 Task: Add Sprouts Maca to the cart.
Action: Mouse moved to (325, 141)
Screenshot: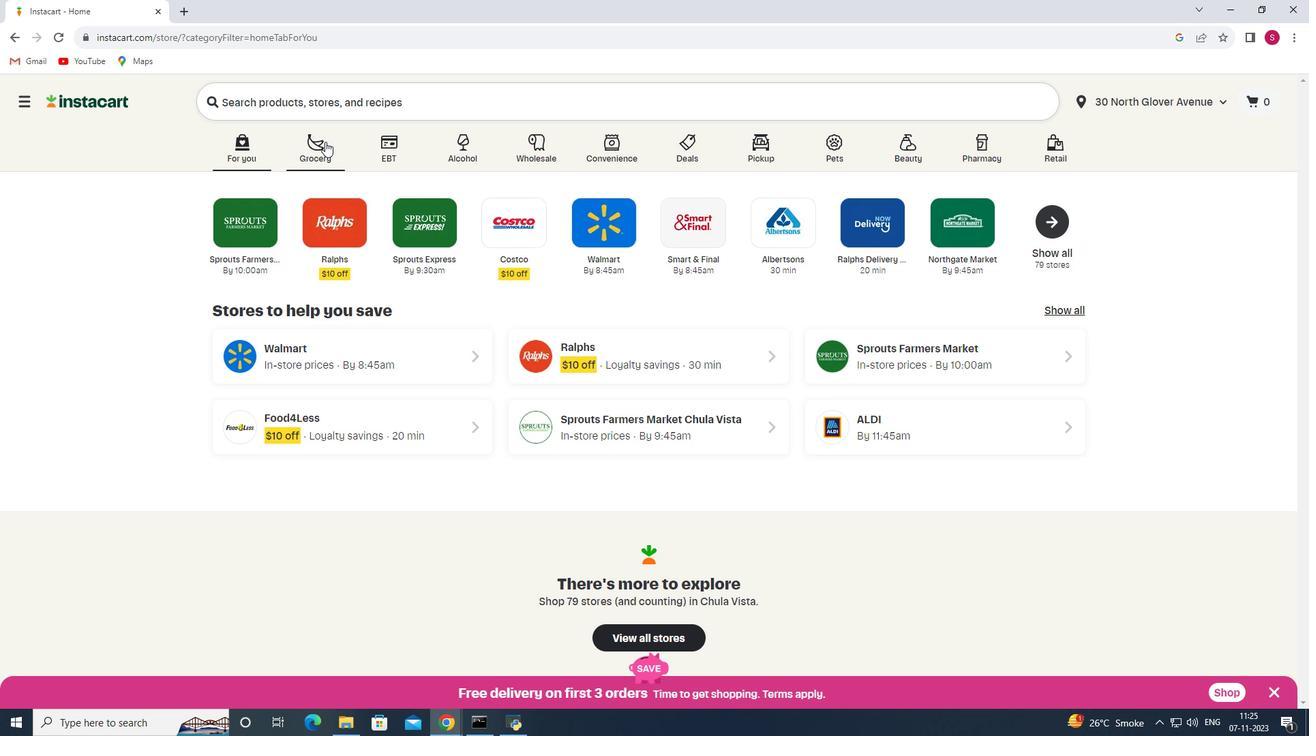 
Action: Mouse pressed left at (325, 141)
Screenshot: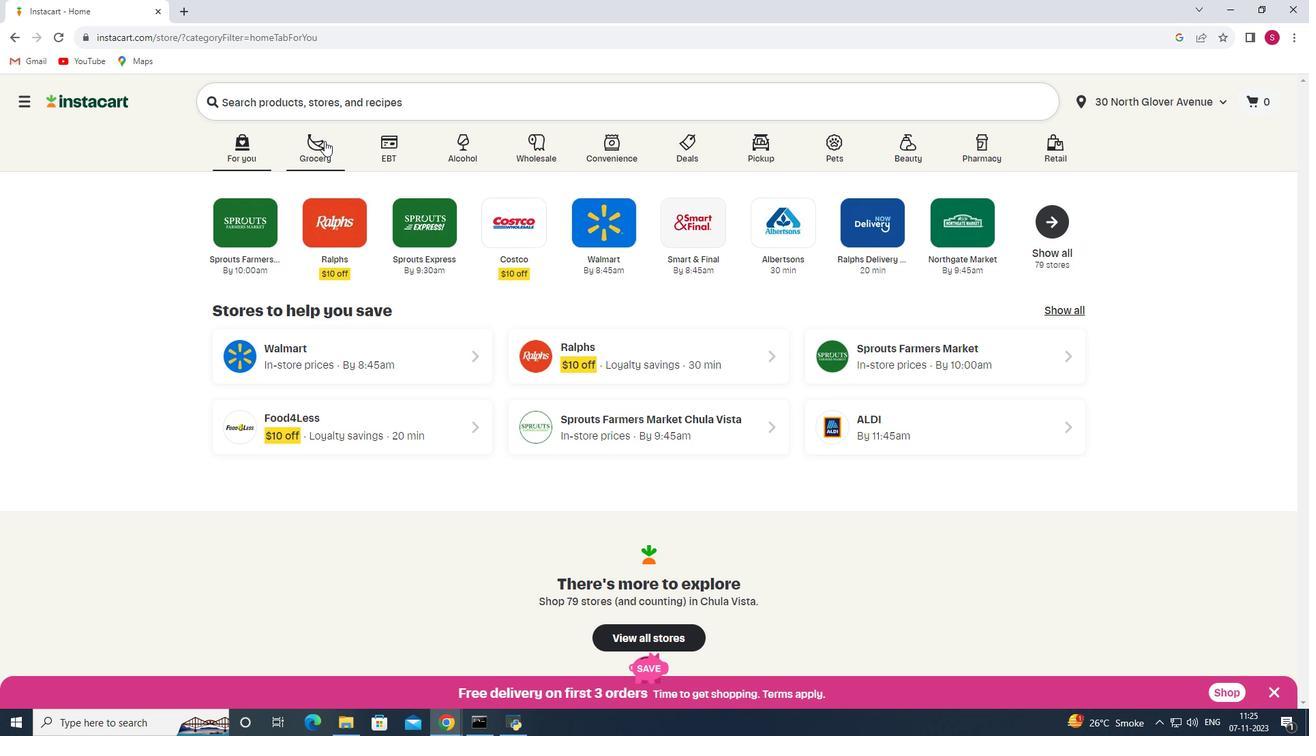 
Action: Mouse moved to (363, 399)
Screenshot: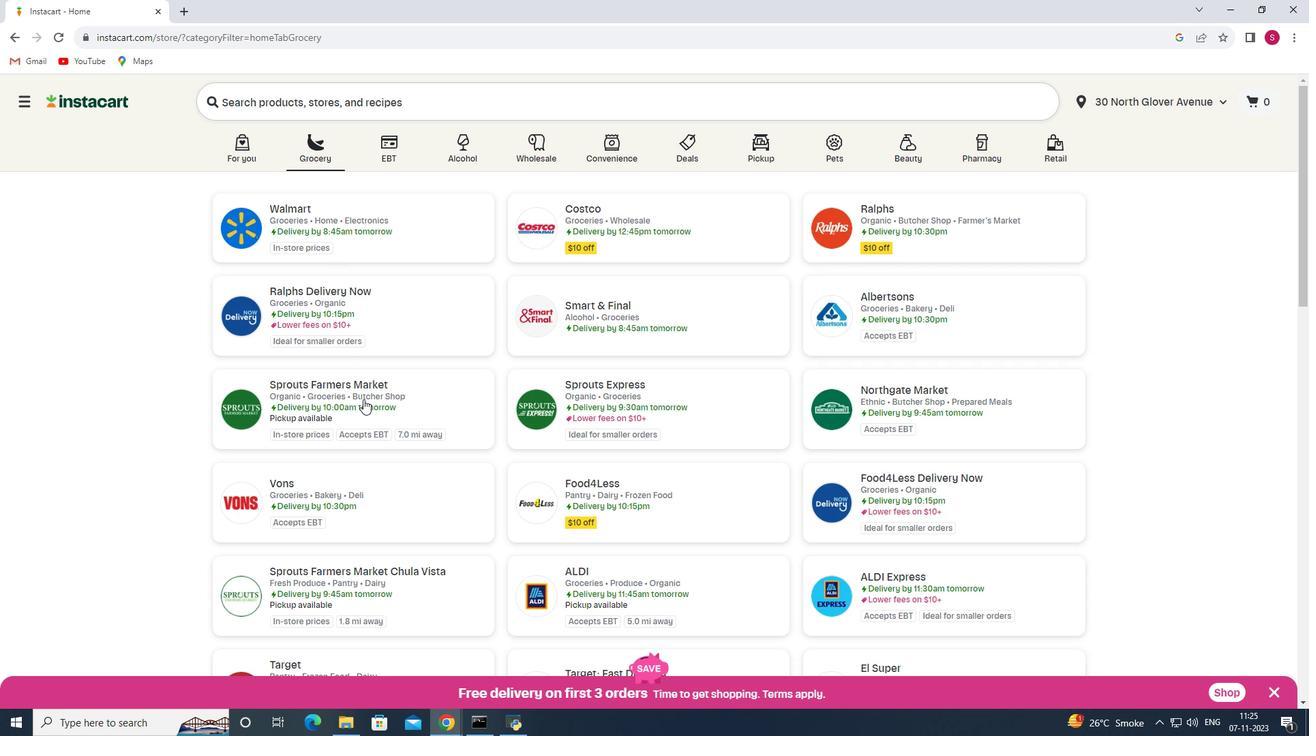 
Action: Mouse pressed left at (363, 399)
Screenshot: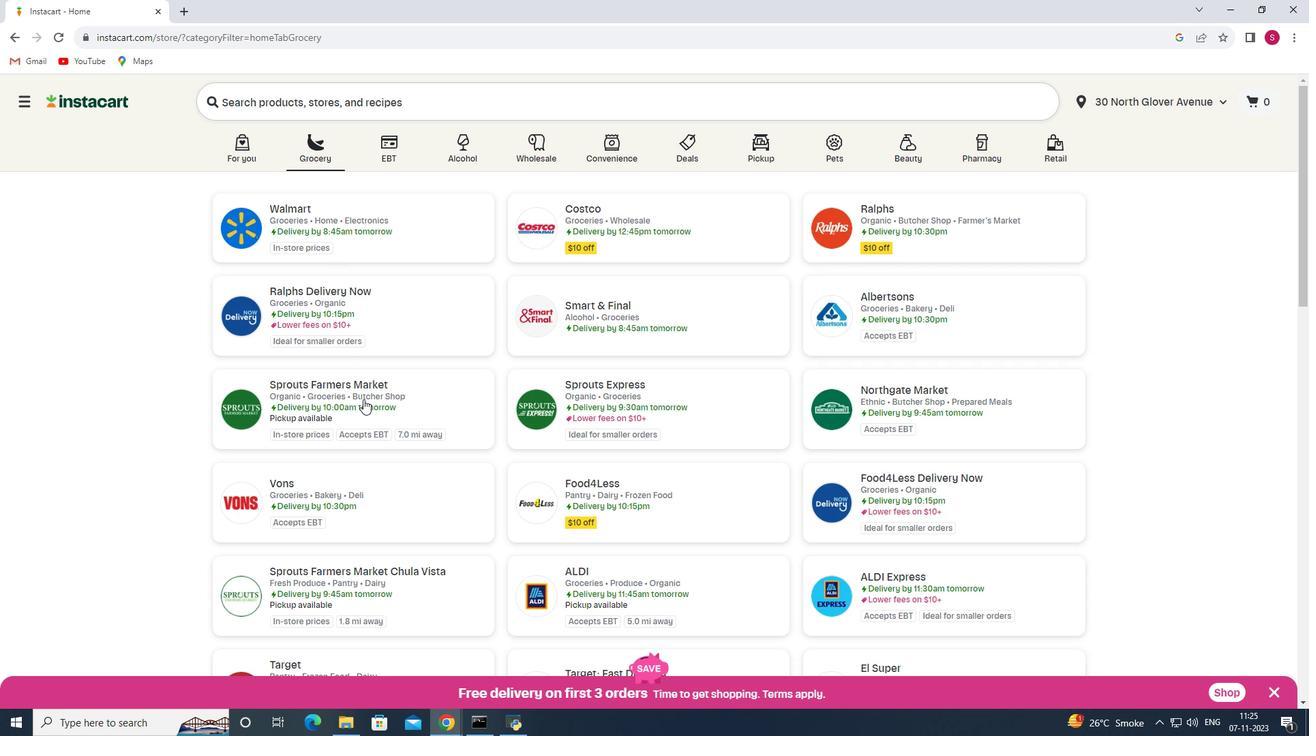 
Action: Mouse moved to (122, 373)
Screenshot: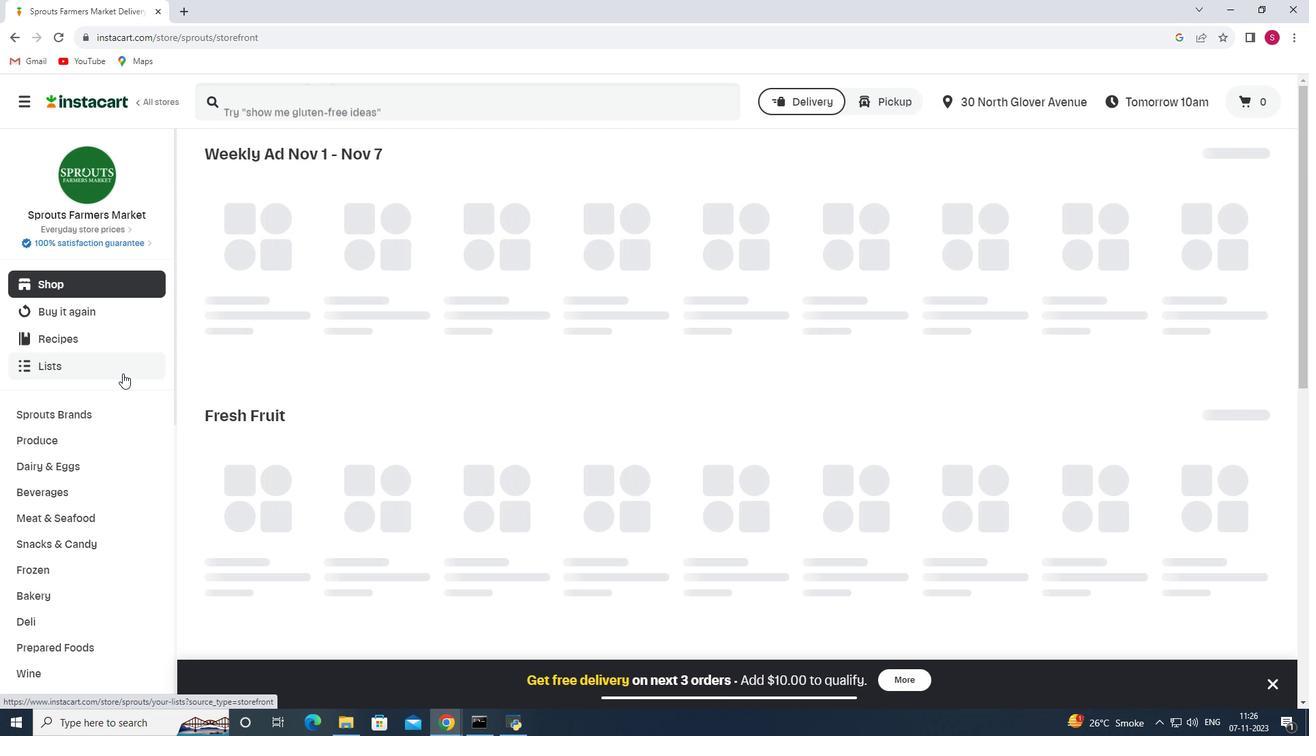 
Action: Mouse scrolled (122, 373) with delta (0, 0)
Screenshot: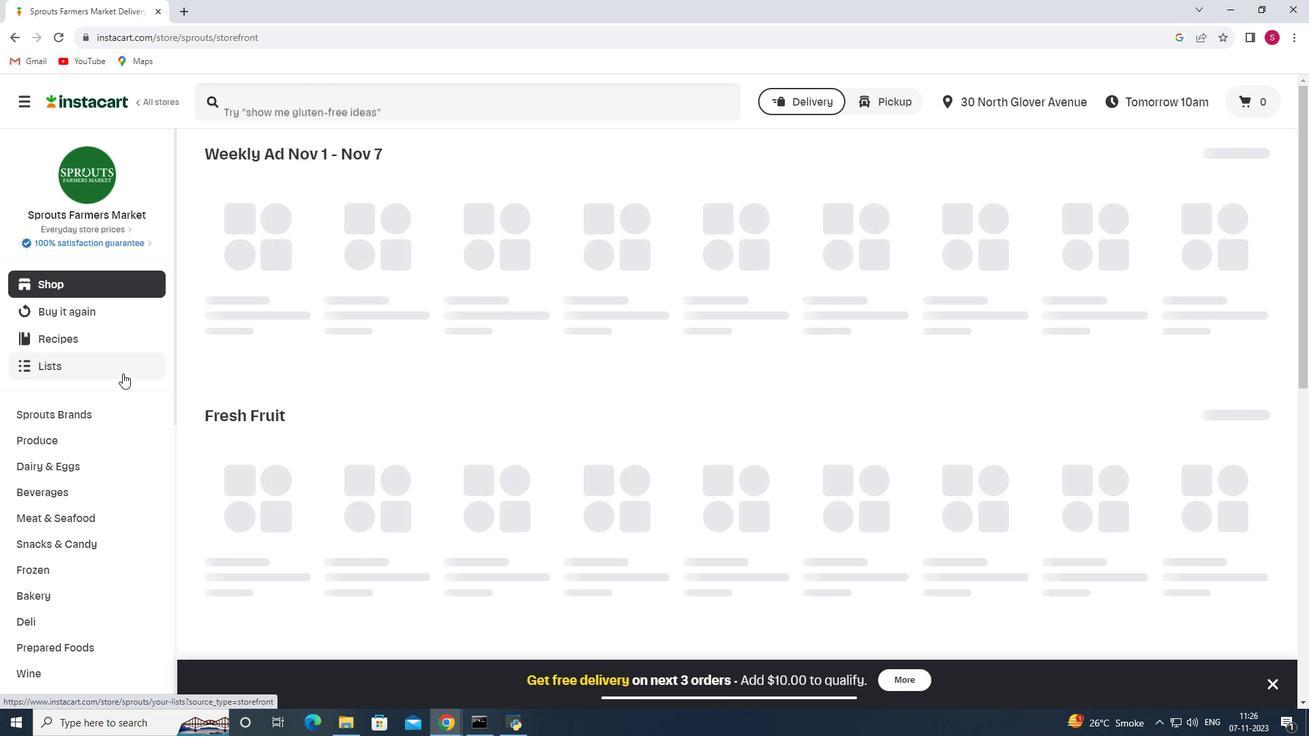 
Action: Mouse scrolled (122, 373) with delta (0, 0)
Screenshot: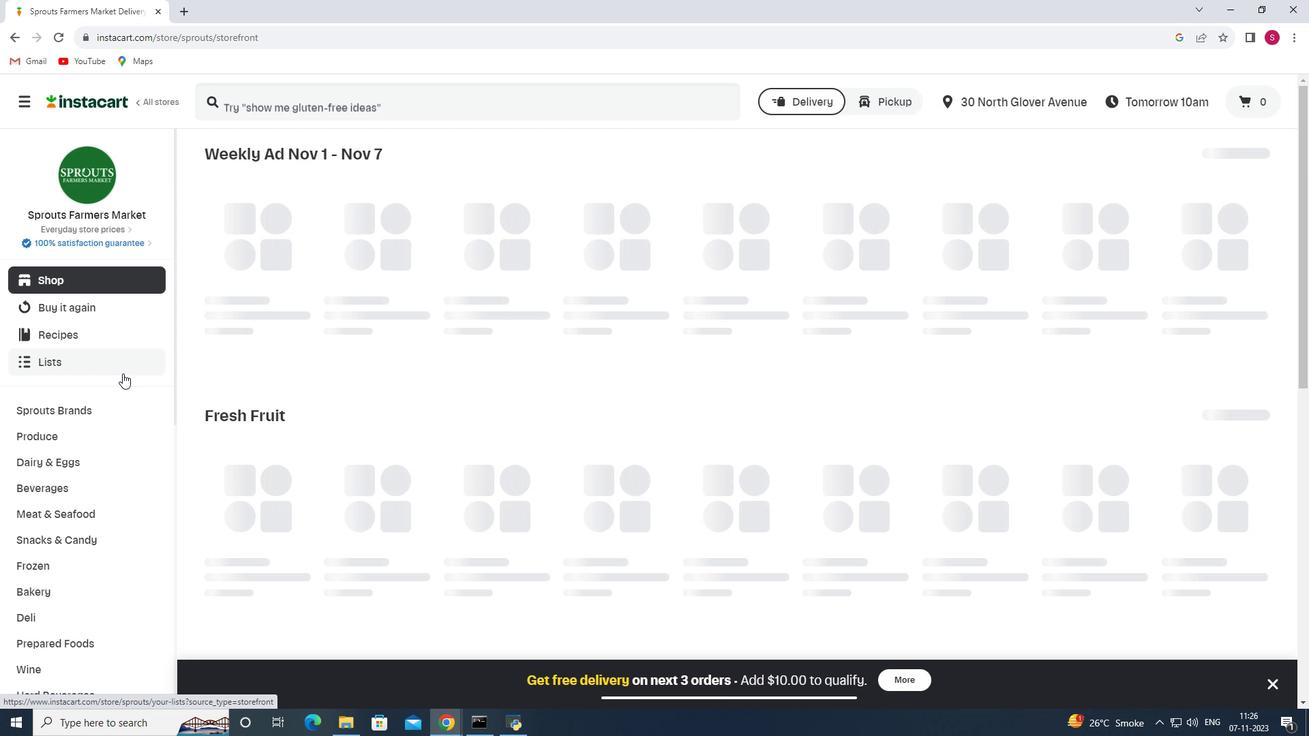 
Action: Mouse scrolled (122, 373) with delta (0, 0)
Screenshot: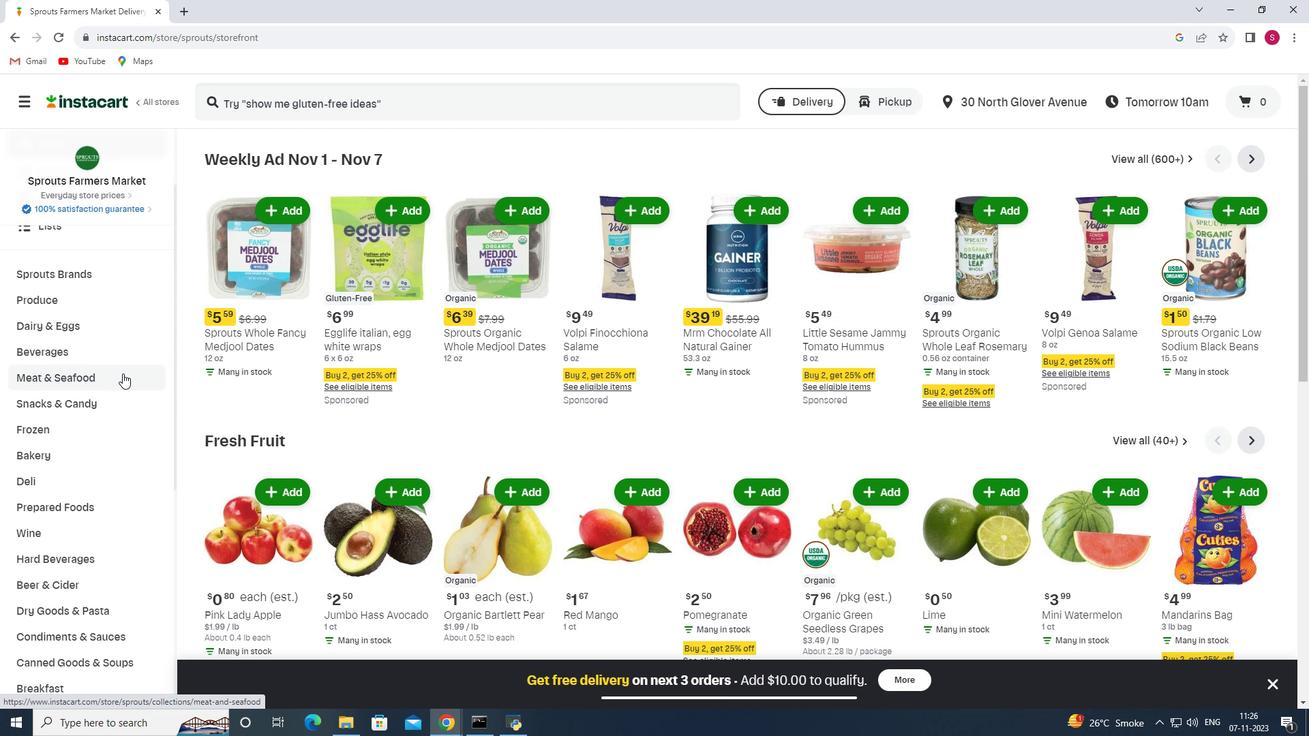 
Action: Mouse scrolled (122, 373) with delta (0, 0)
Screenshot: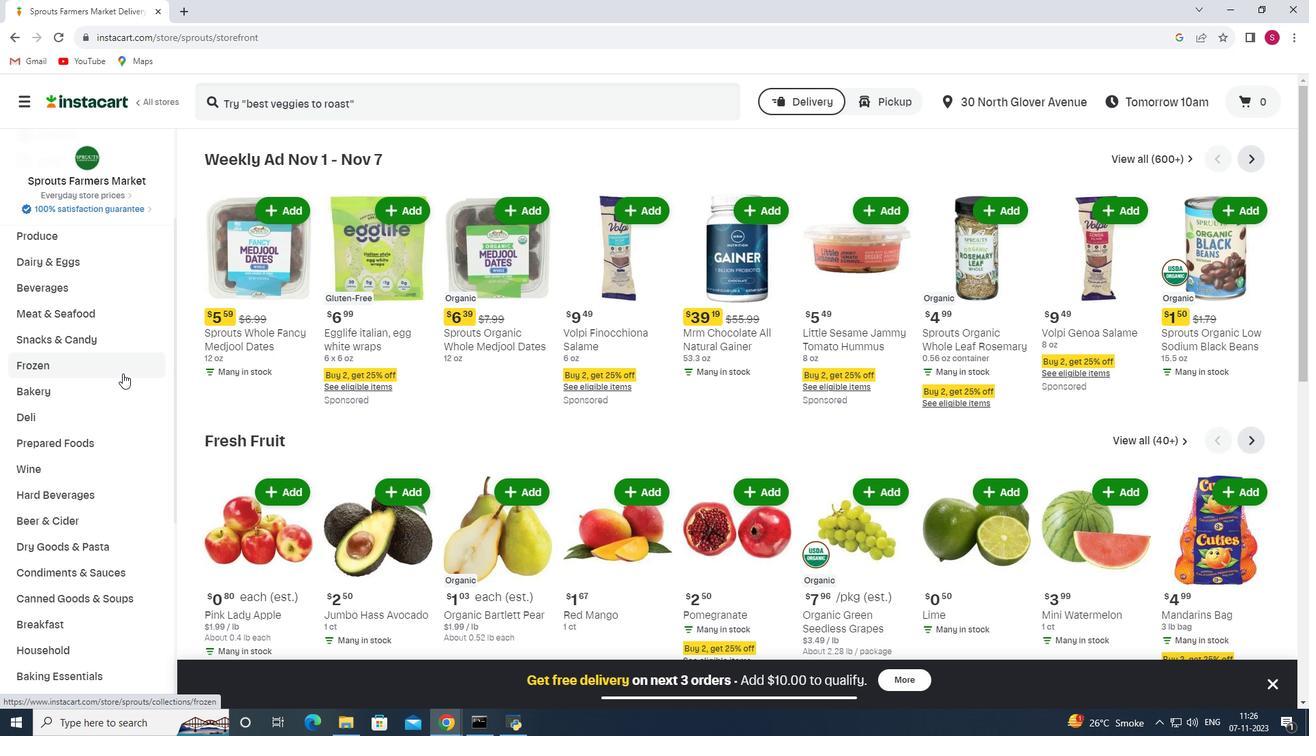 
Action: Mouse scrolled (122, 373) with delta (0, 0)
Screenshot: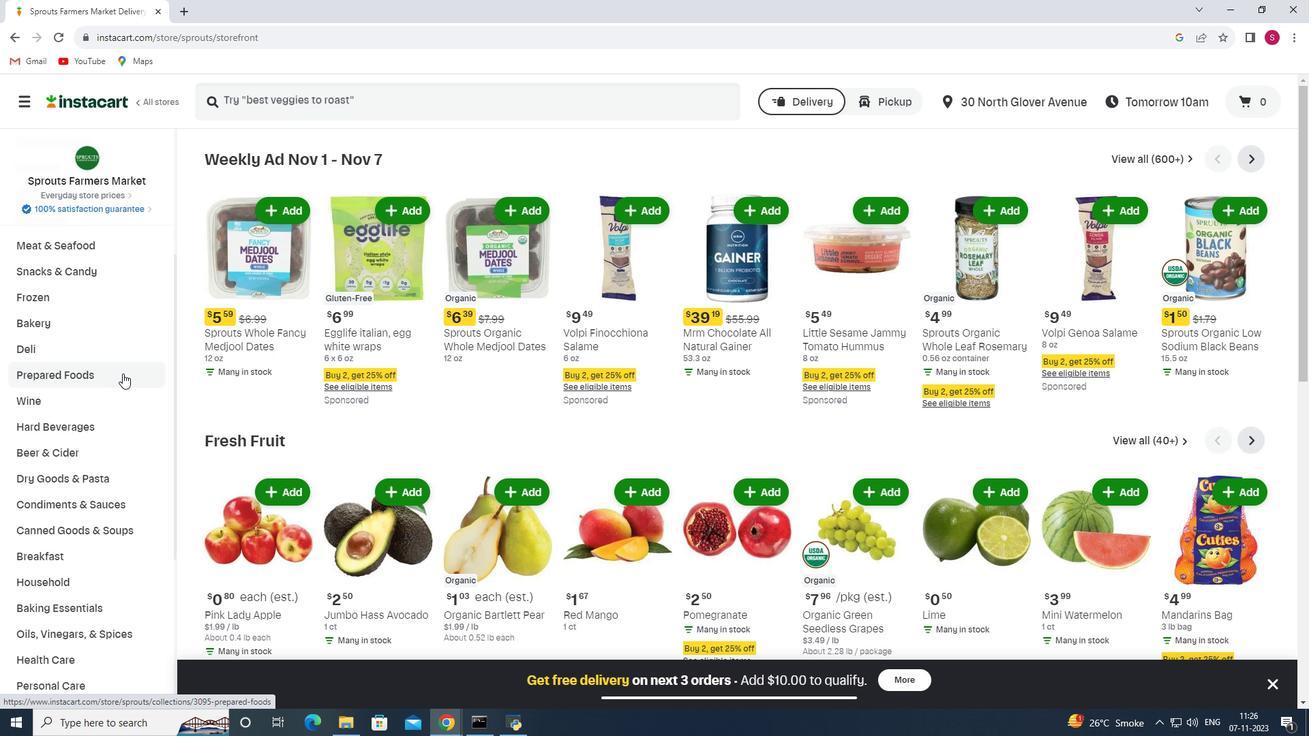 
Action: Mouse scrolled (122, 373) with delta (0, 0)
Screenshot: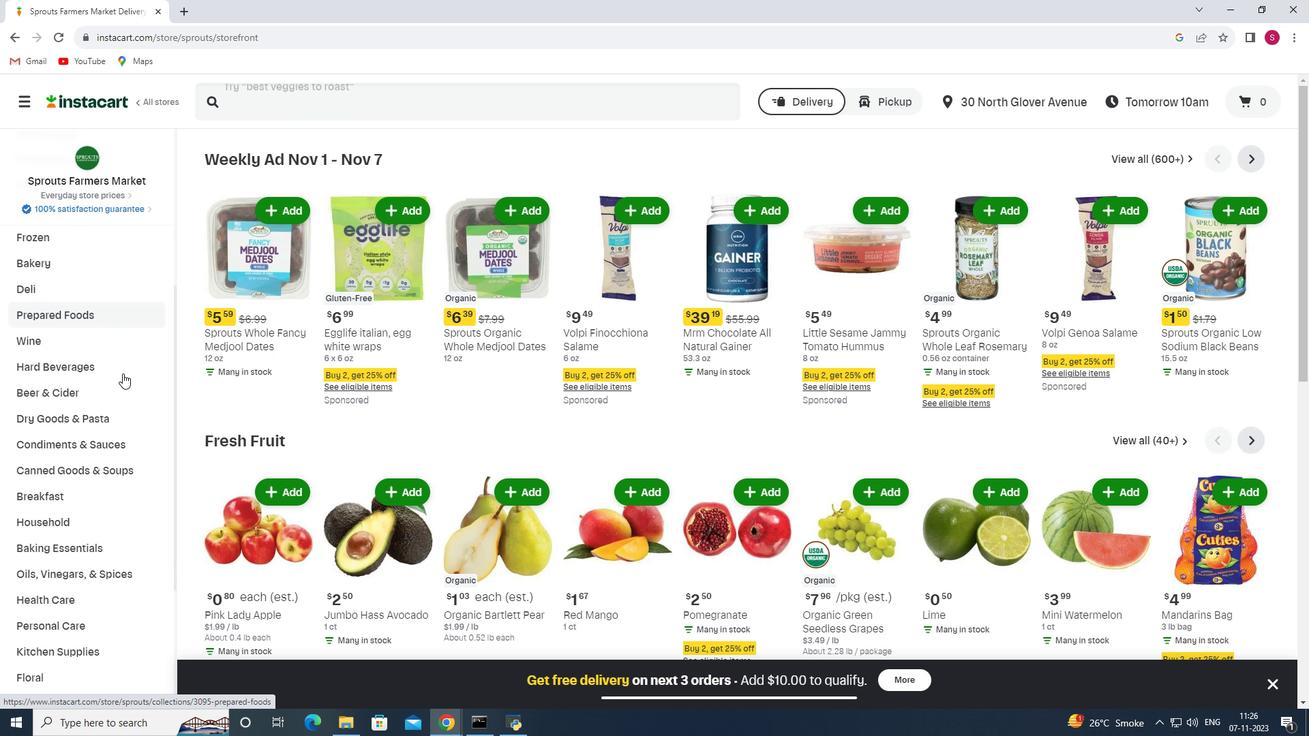 
Action: Mouse scrolled (122, 373) with delta (0, 0)
Screenshot: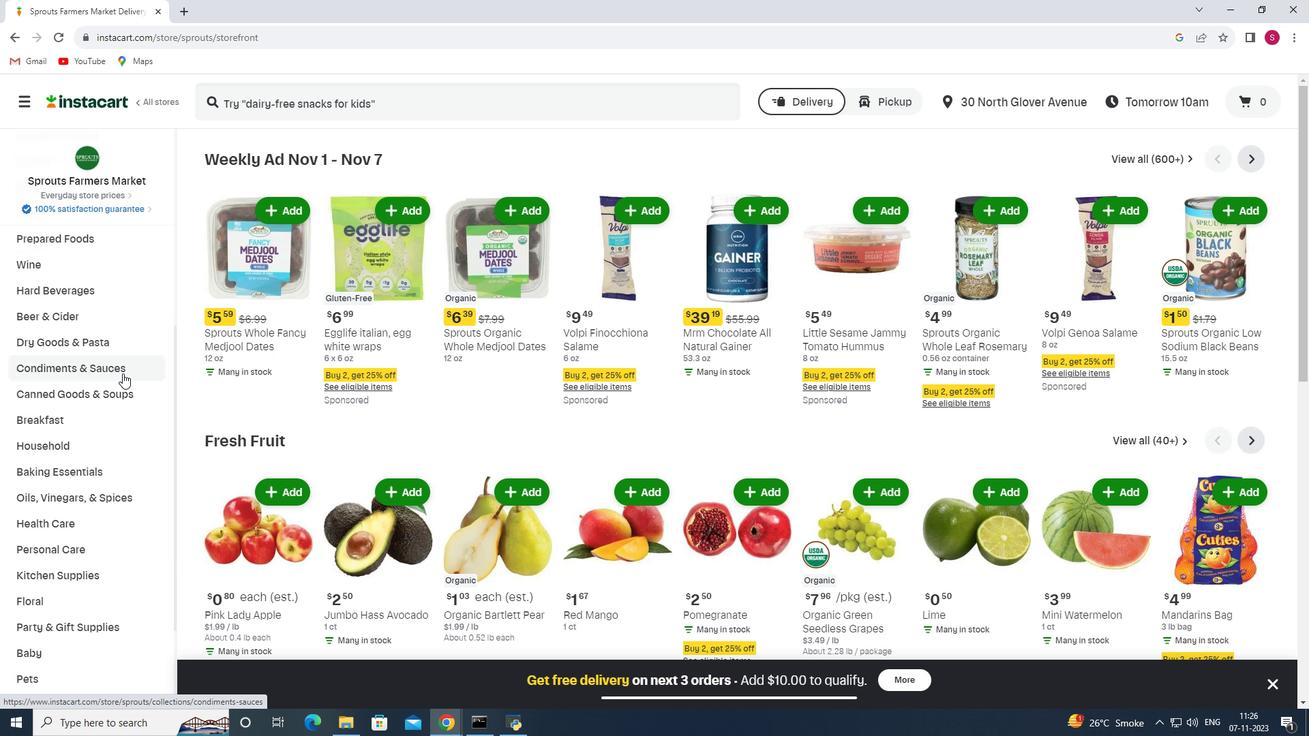 
Action: Mouse scrolled (122, 373) with delta (0, 0)
Screenshot: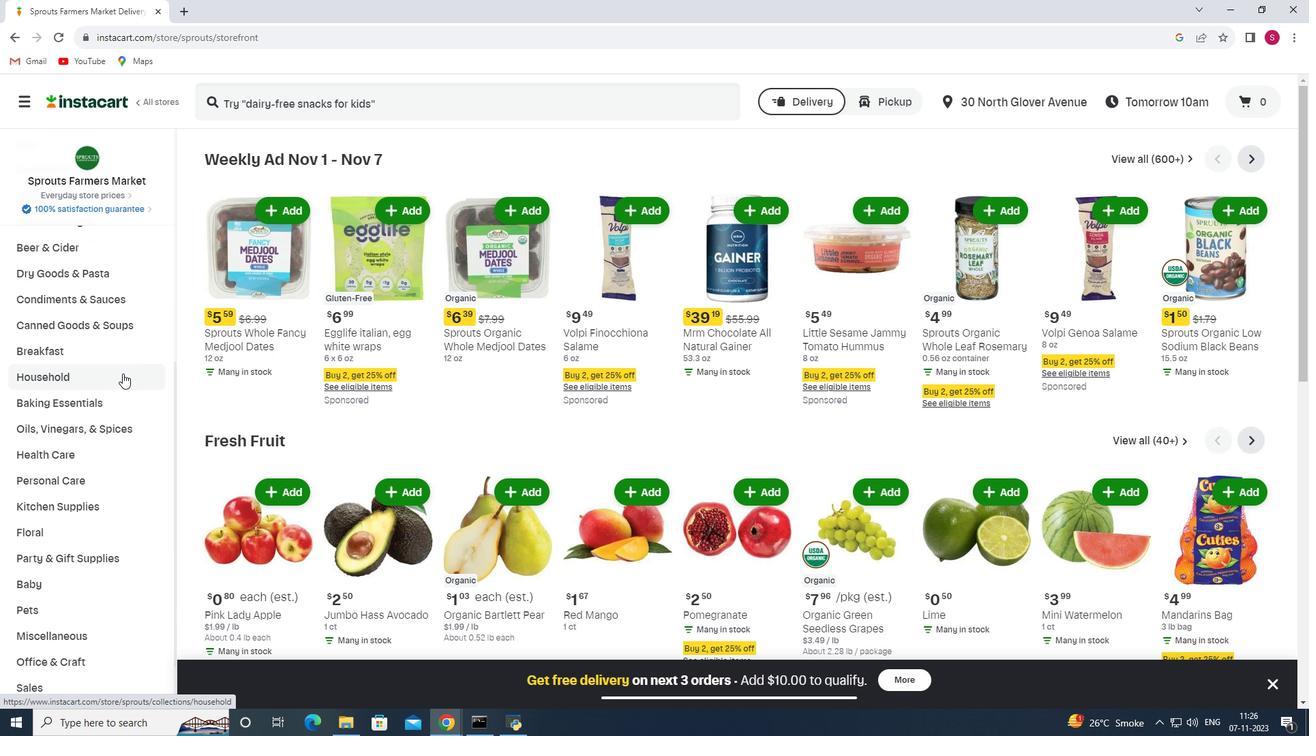 
Action: Mouse moved to (116, 381)
Screenshot: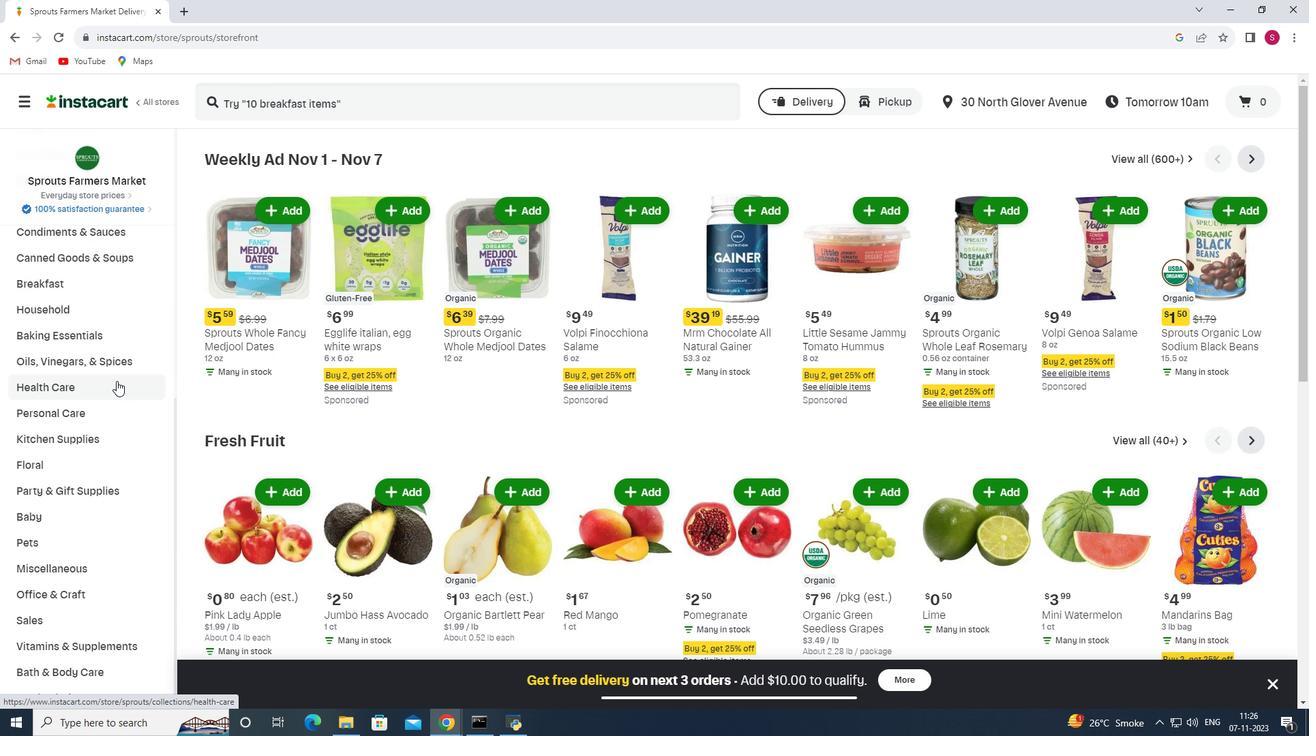 
Action: Mouse pressed left at (116, 381)
Screenshot: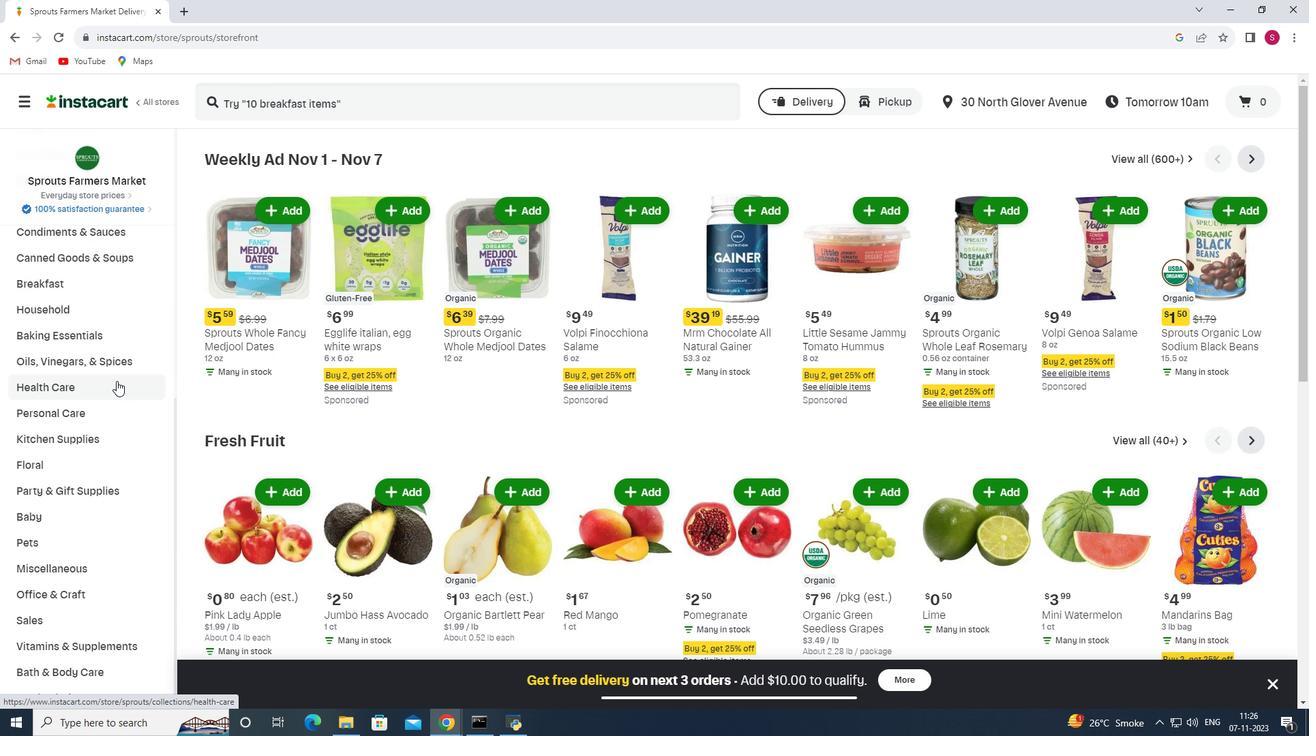 
Action: Mouse moved to (459, 191)
Screenshot: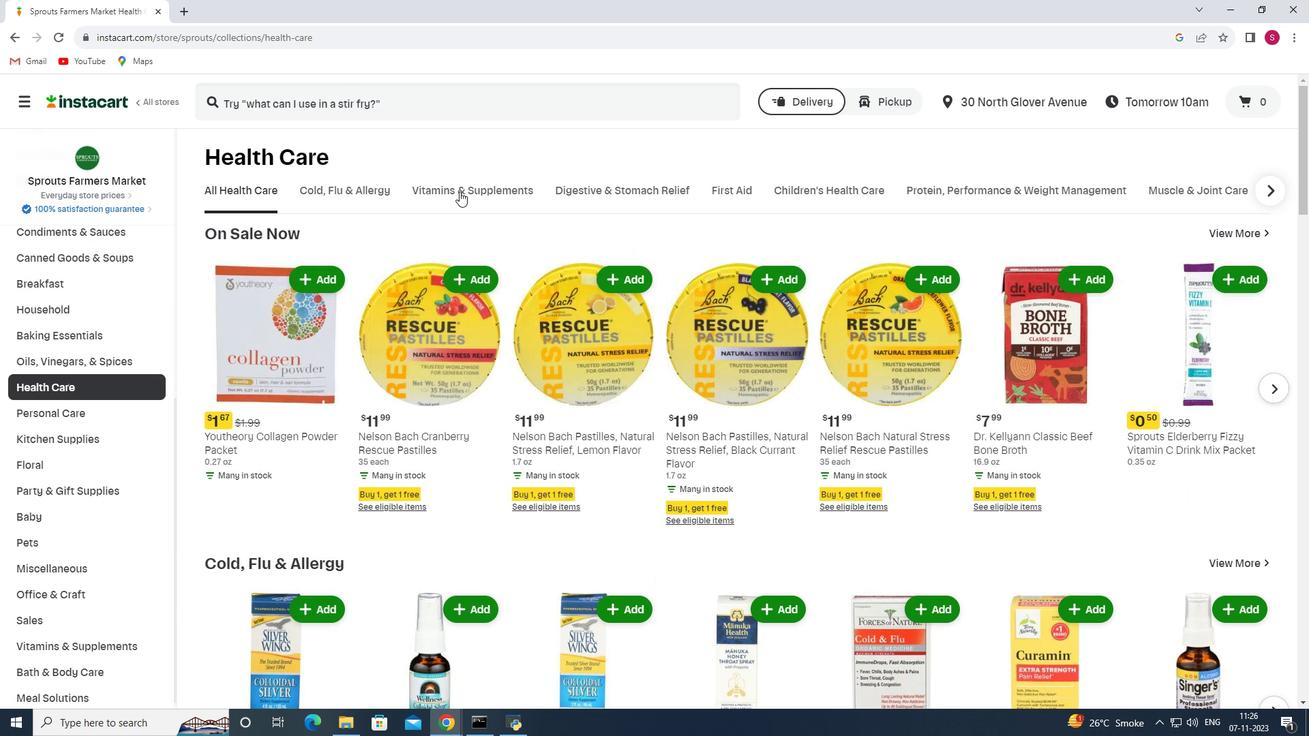 
Action: Mouse pressed left at (459, 191)
Screenshot: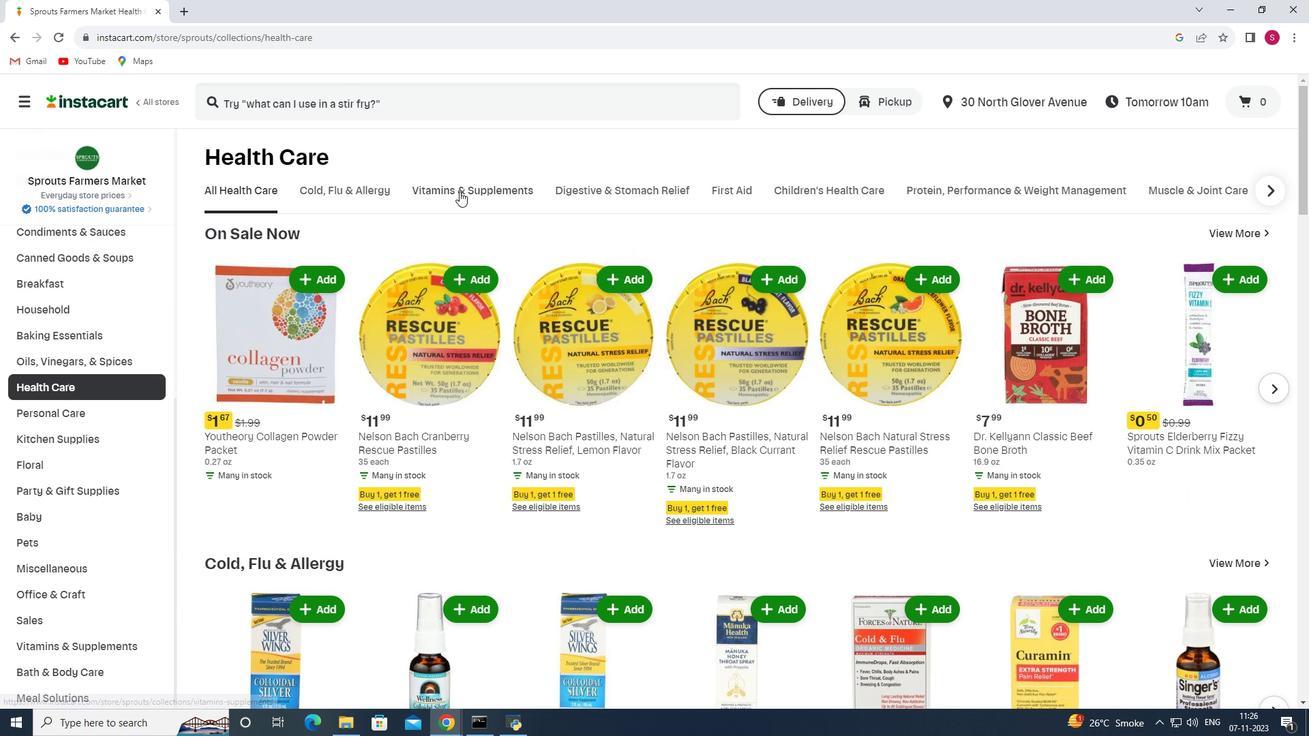 
Action: Mouse moved to (545, 253)
Screenshot: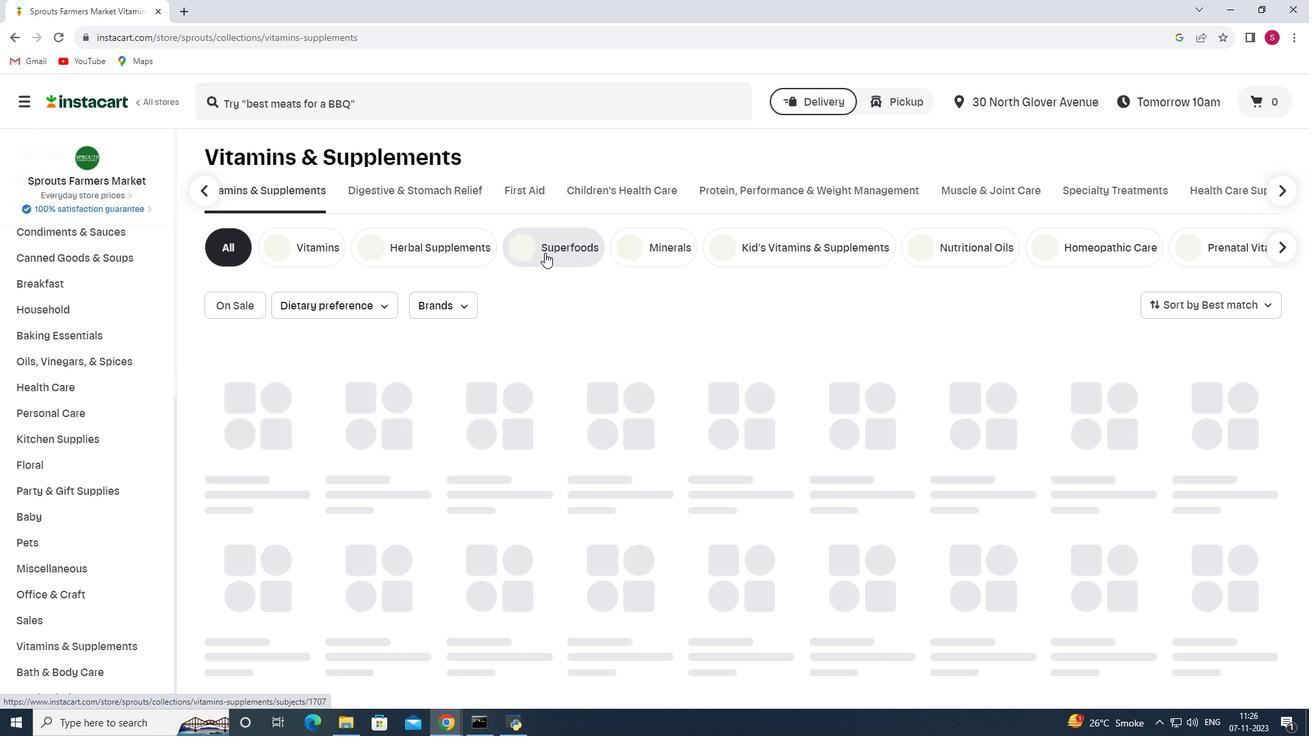 
Action: Mouse pressed left at (545, 253)
Screenshot: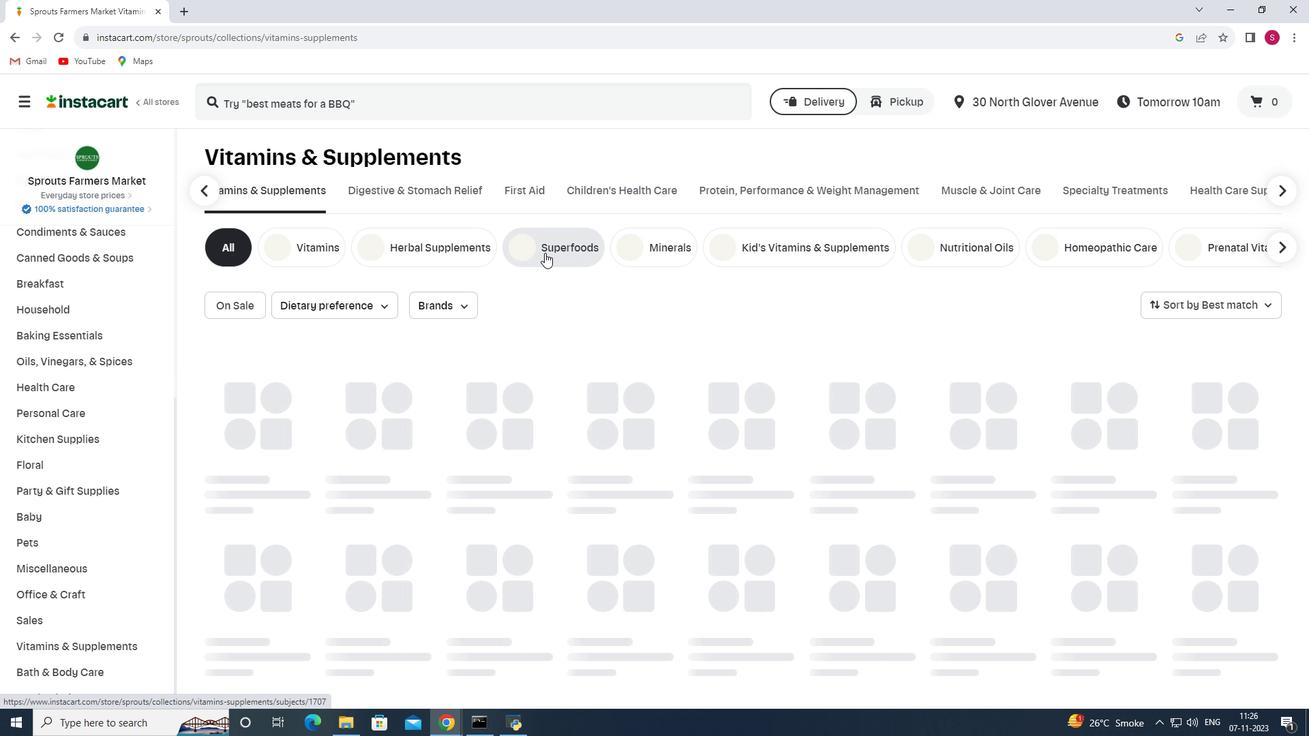 
Action: Mouse moved to (376, 98)
Screenshot: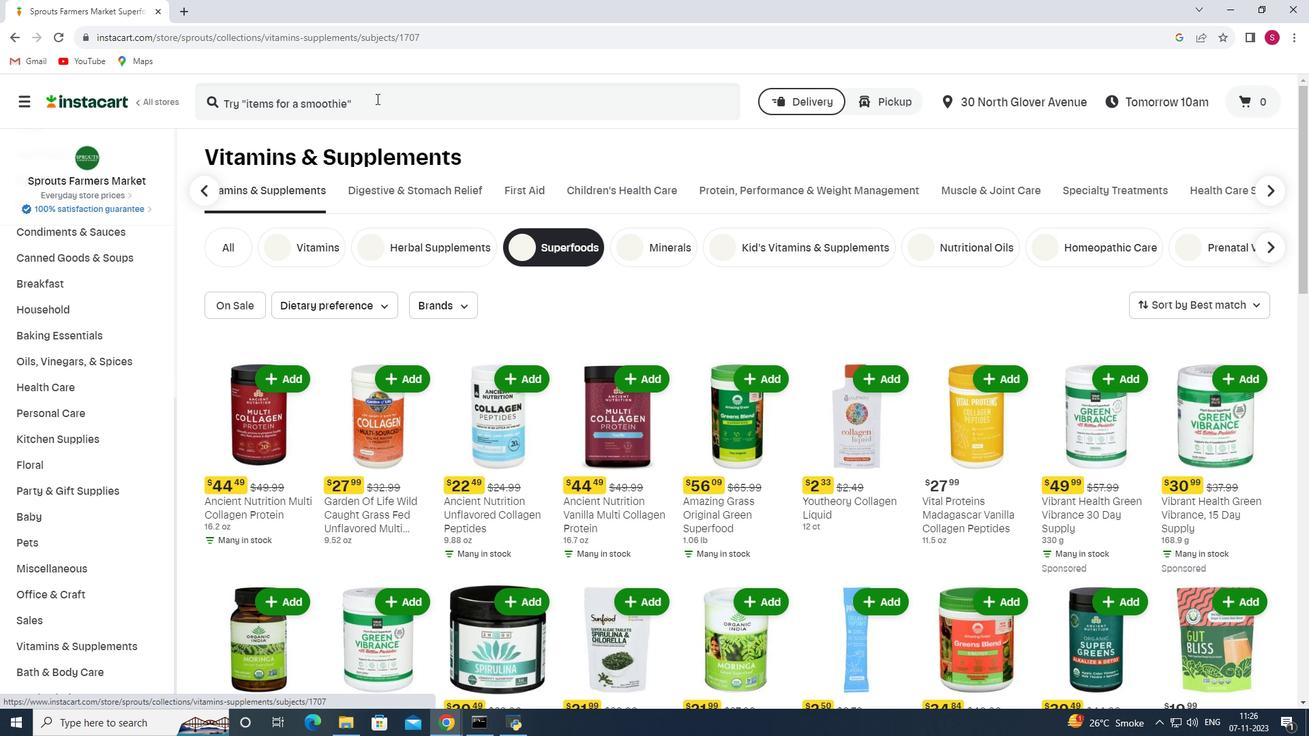 
Action: Mouse pressed left at (376, 98)
Screenshot: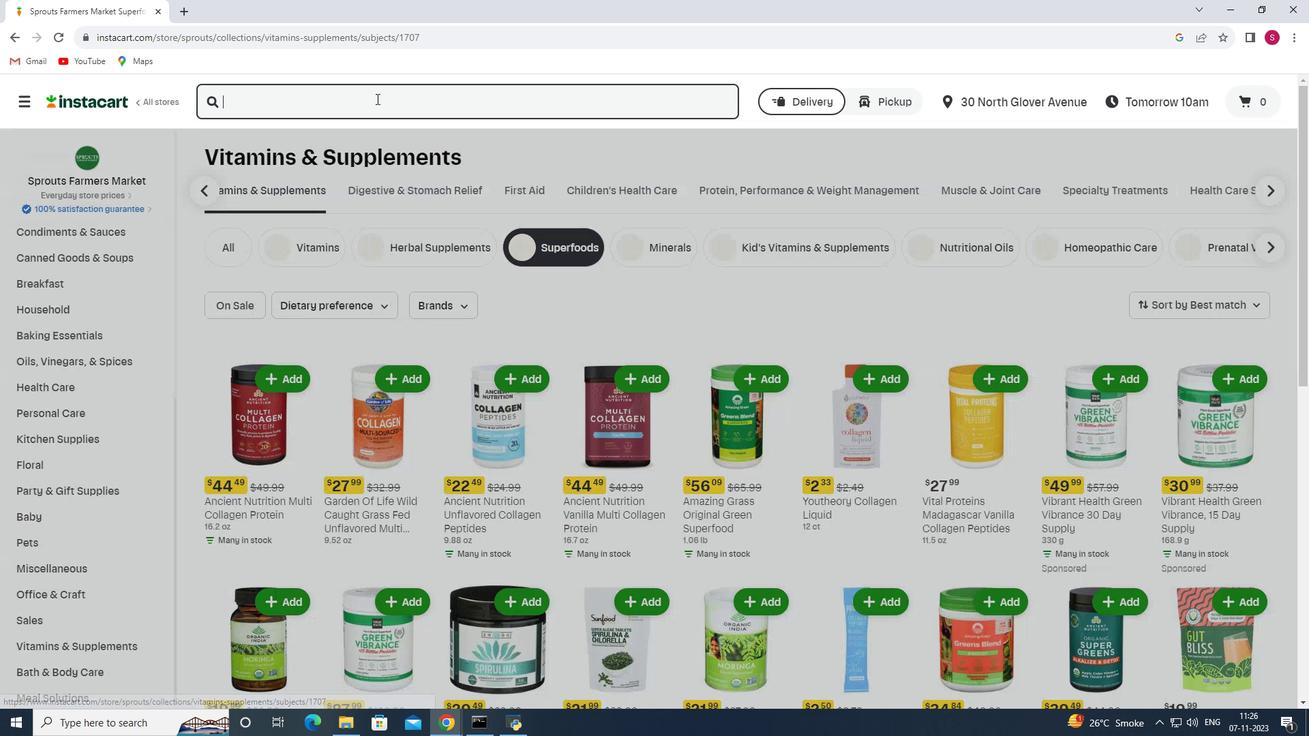 
Action: Key pressed <Key.shift>Sprouts<Key.space><Key.shift_r>Maca<Key.space><Key.enter>
Screenshot: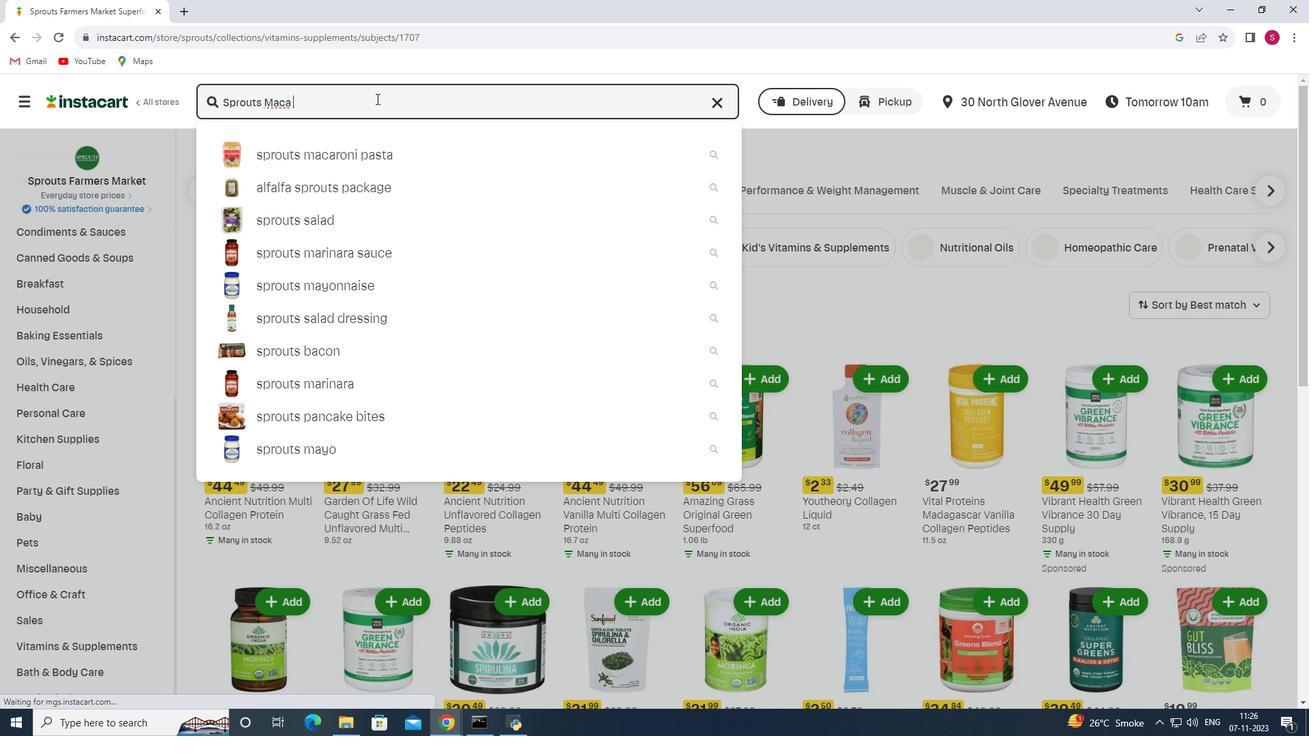 
Action: Mouse moved to (985, 238)
Screenshot: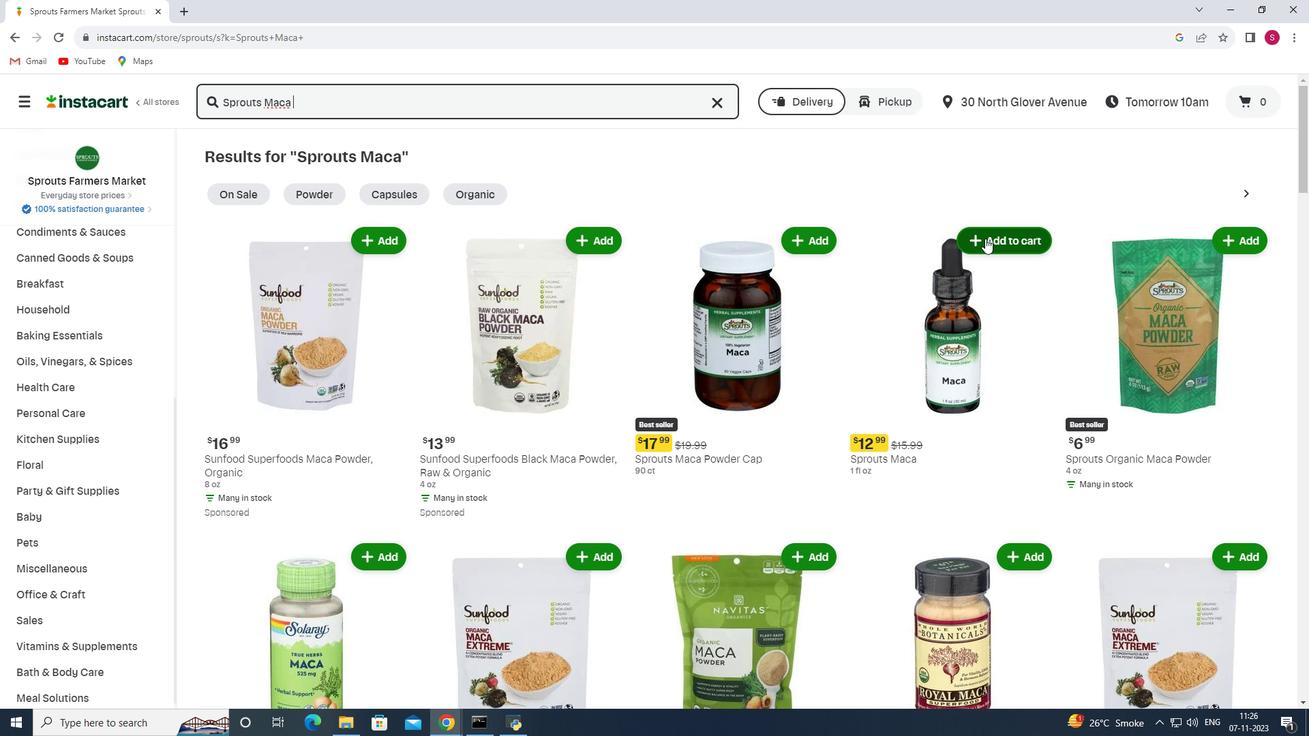 
Action: Mouse pressed left at (985, 238)
Screenshot: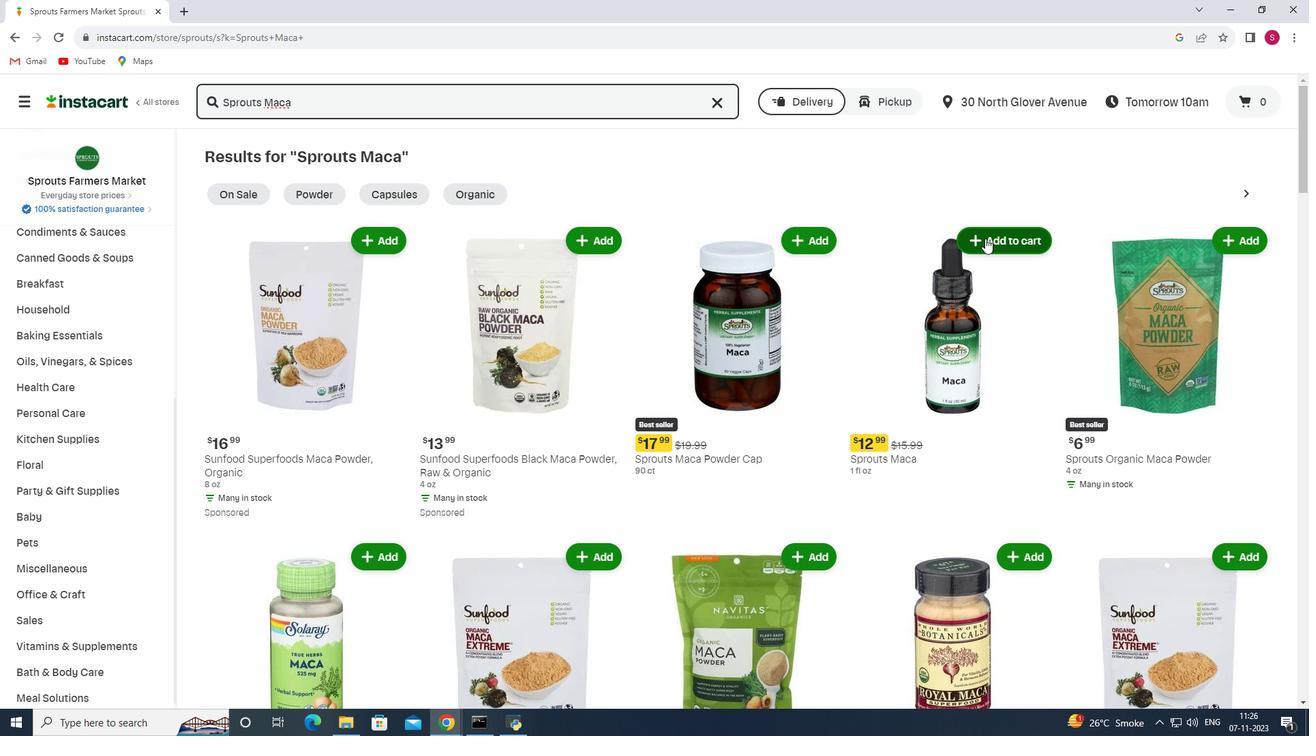 
Action: Mouse moved to (983, 294)
Screenshot: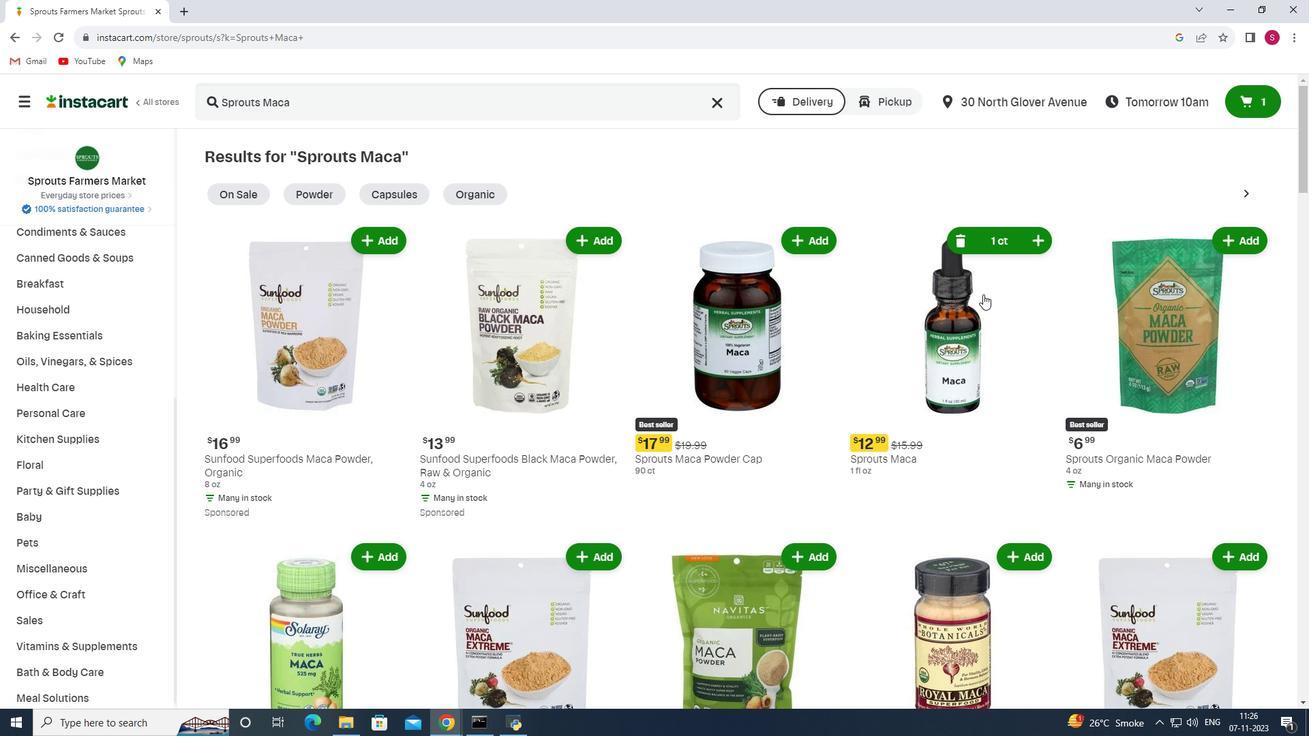 
